 Task: Assign Issue Issue0010 to Sprint Sprint0006 in Scrum Project Project0002 in Jira
Action: Mouse moved to (348, 392)
Screenshot: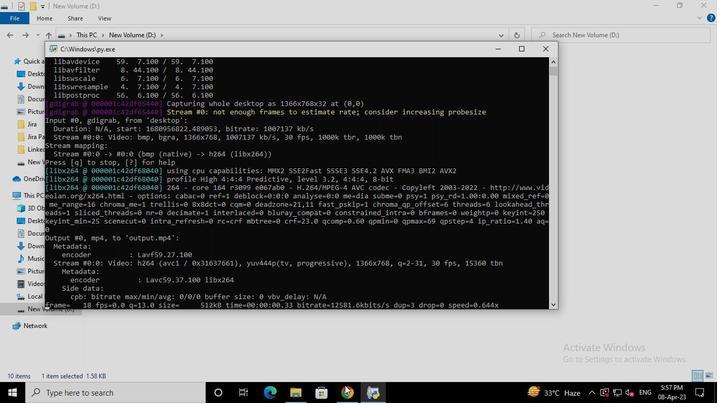 
Action: Mouse pressed left at (348, 392)
Screenshot: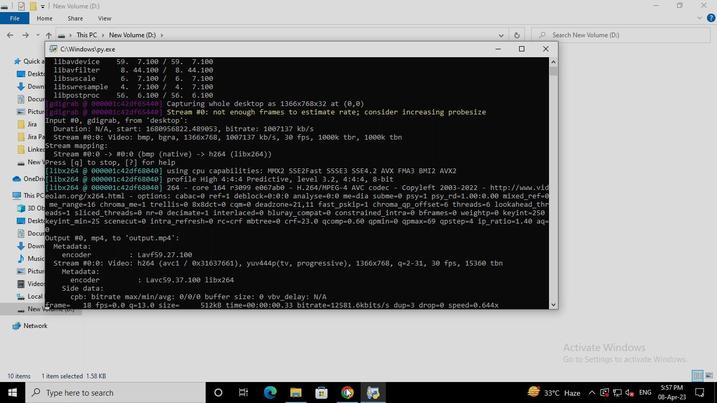 
Action: Mouse moved to (78, 157)
Screenshot: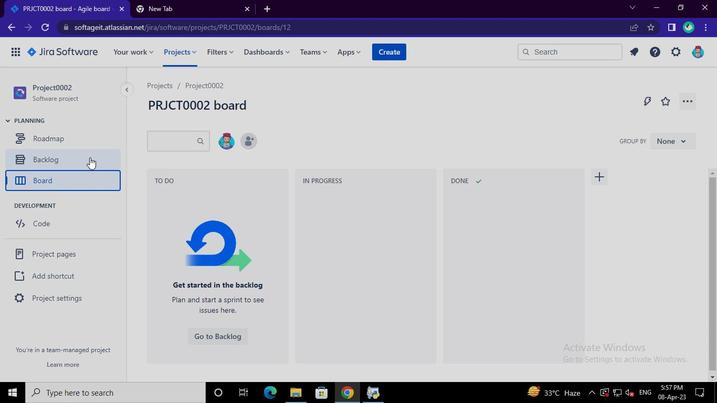 
Action: Mouse pressed left at (78, 157)
Screenshot: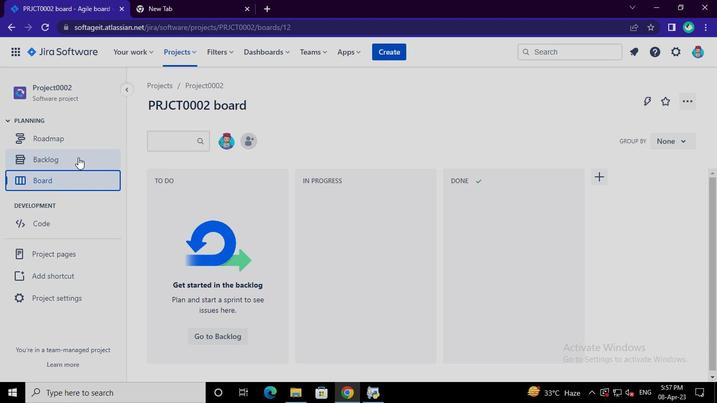 
Action: Mouse moved to (666, 319)
Screenshot: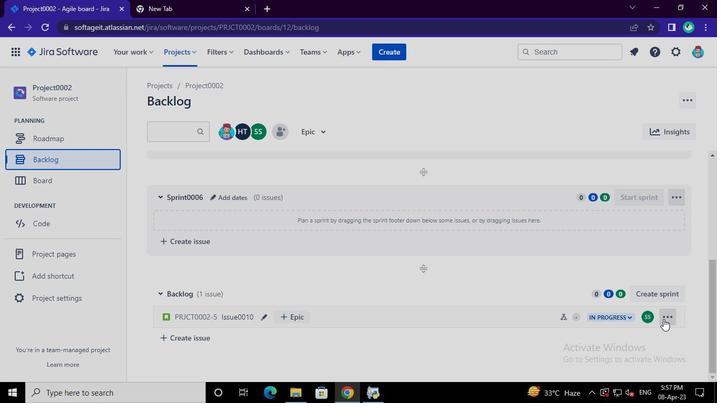 
Action: Mouse pressed left at (666, 319)
Screenshot: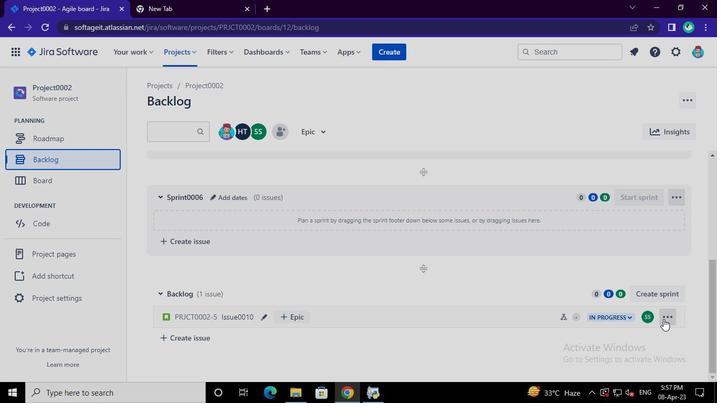 
Action: Mouse moved to (645, 280)
Screenshot: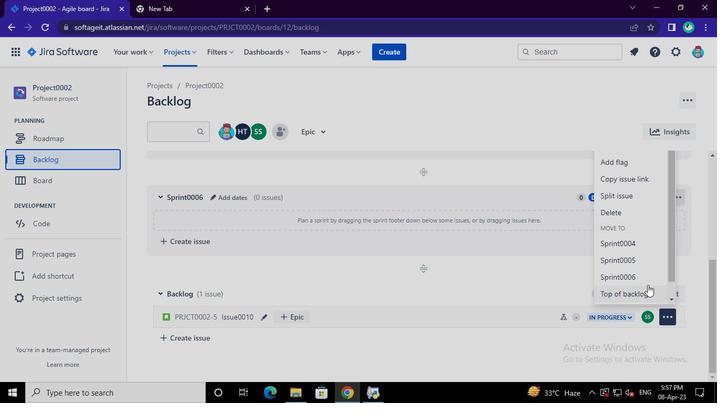 
Action: Mouse pressed left at (645, 280)
Screenshot: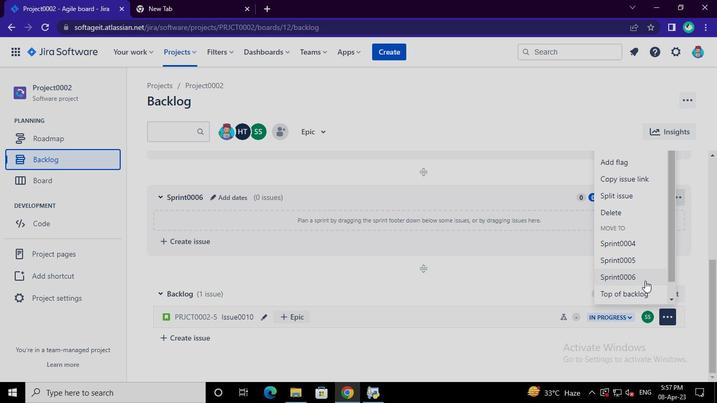 
Action: Mouse moved to (377, 400)
Screenshot: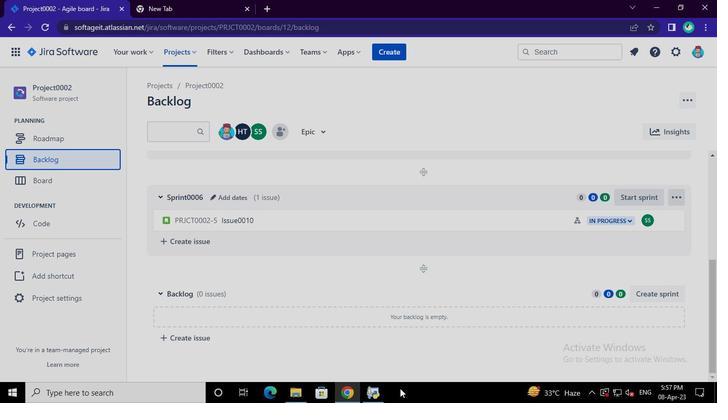 
Action: Mouse pressed left at (377, 400)
Screenshot: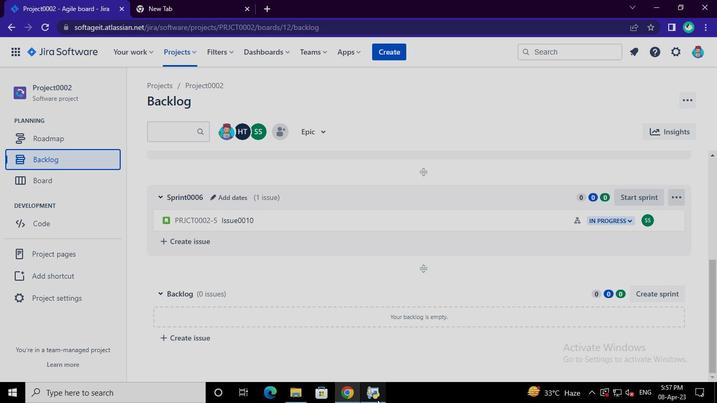 
Action: Mouse moved to (550, 49)
Screenshot: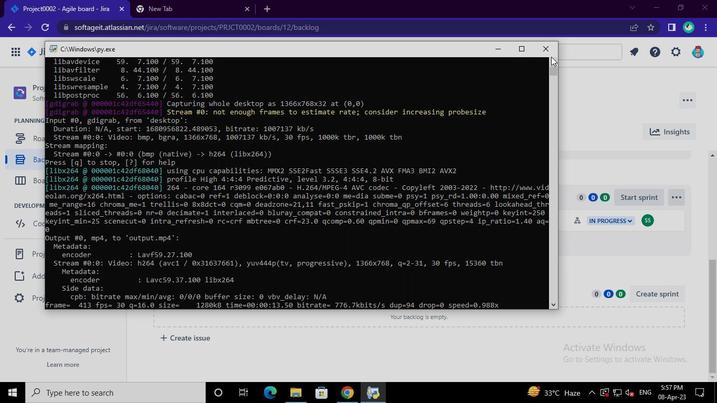 
Action: Mouse pressed left at (550, 49)
Screenshot: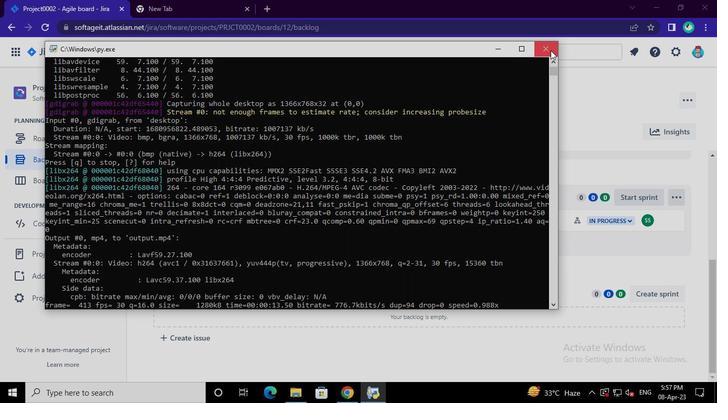 
